 Task: Share through Files "Movie C.mp4" with resolution 720p
Action: Mouse moved to (196, 117)
Screenshot: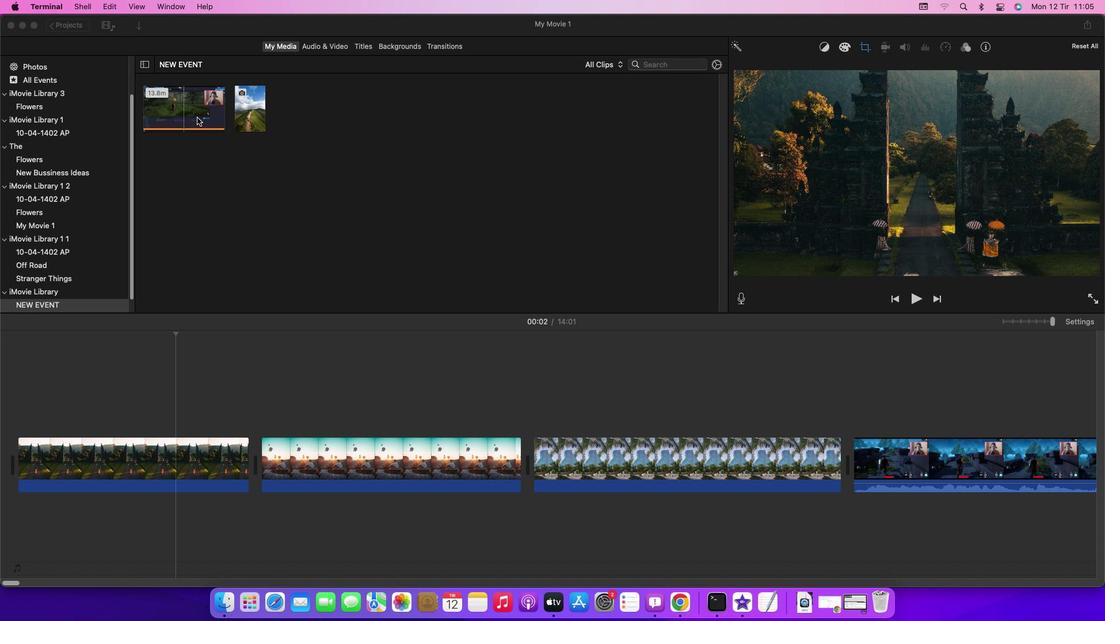 
Action: Mouse pressed left at (196, 117)
Screenshot: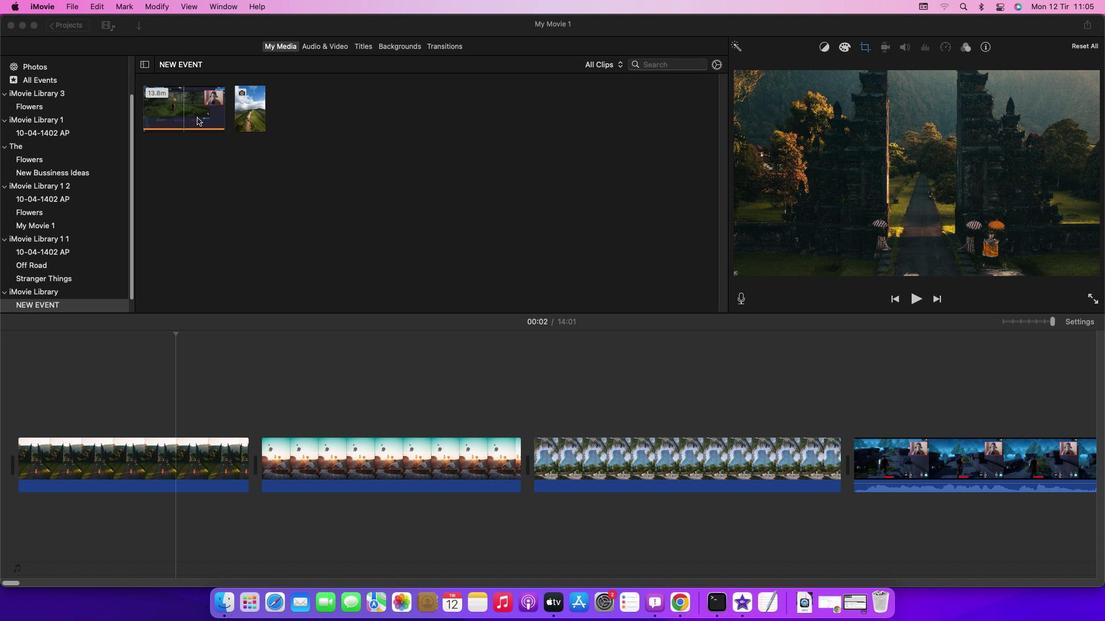 
Action: Mouse moved to (75, 7)
Screenshot: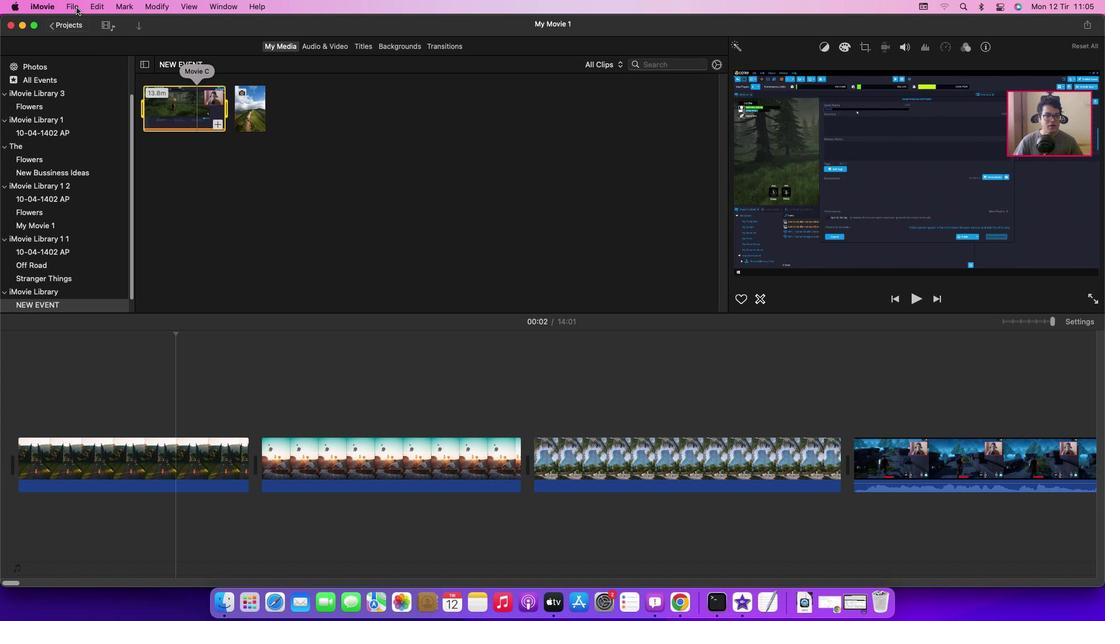 
Action: Mouse pressed left at (75, 7)
Screenshot: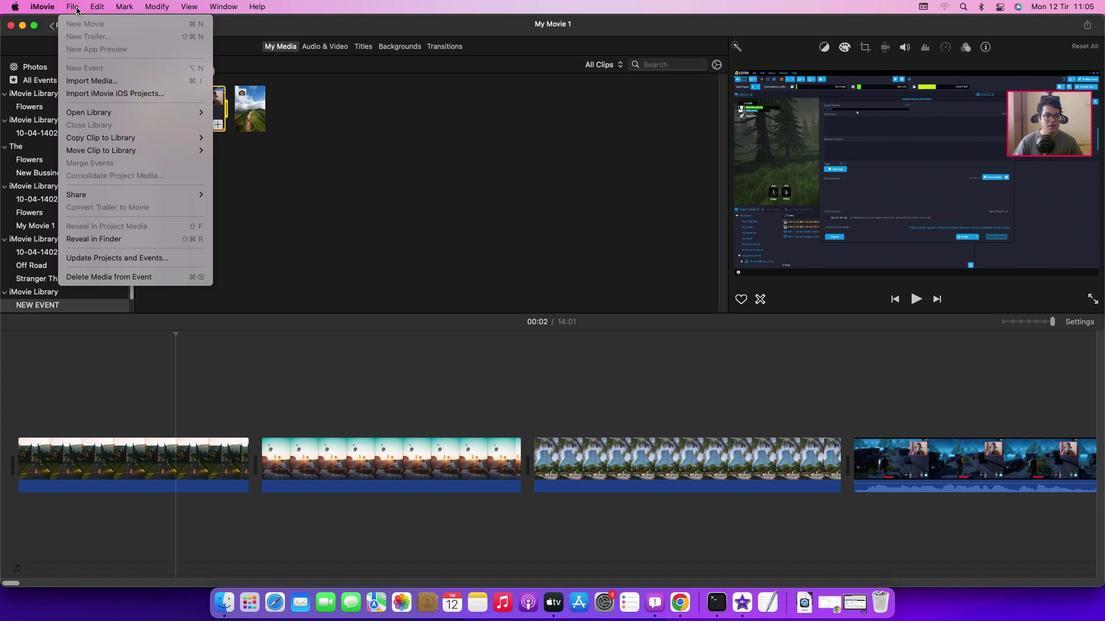 
Action: Mouse moved to (257, 237)
Screenshot: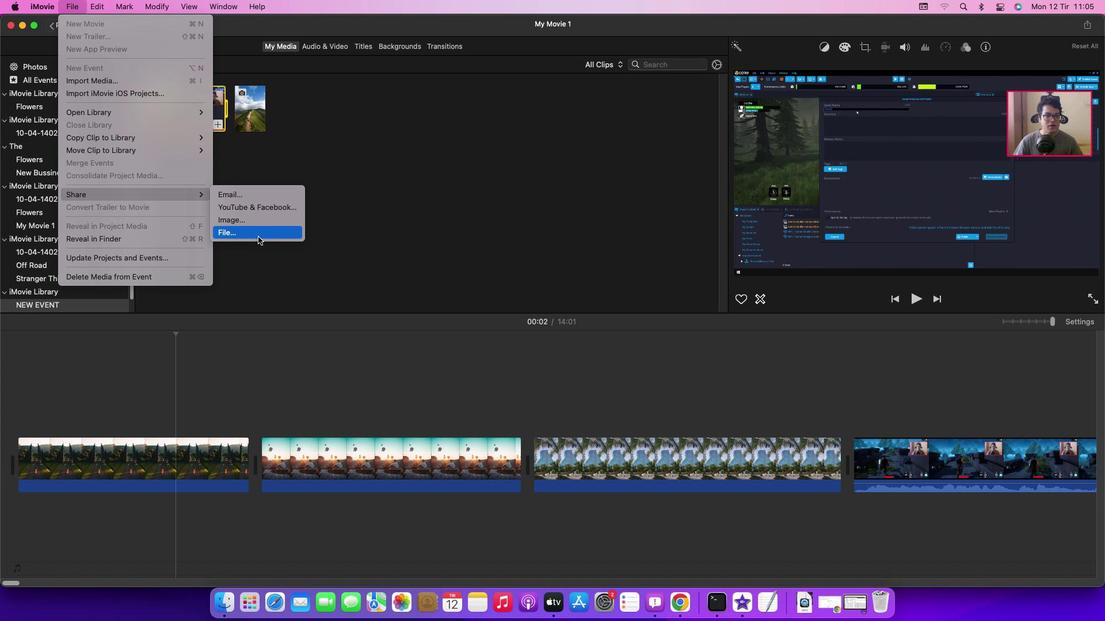 
Action: Mouse pressed left at (257, 237)
Screenshot: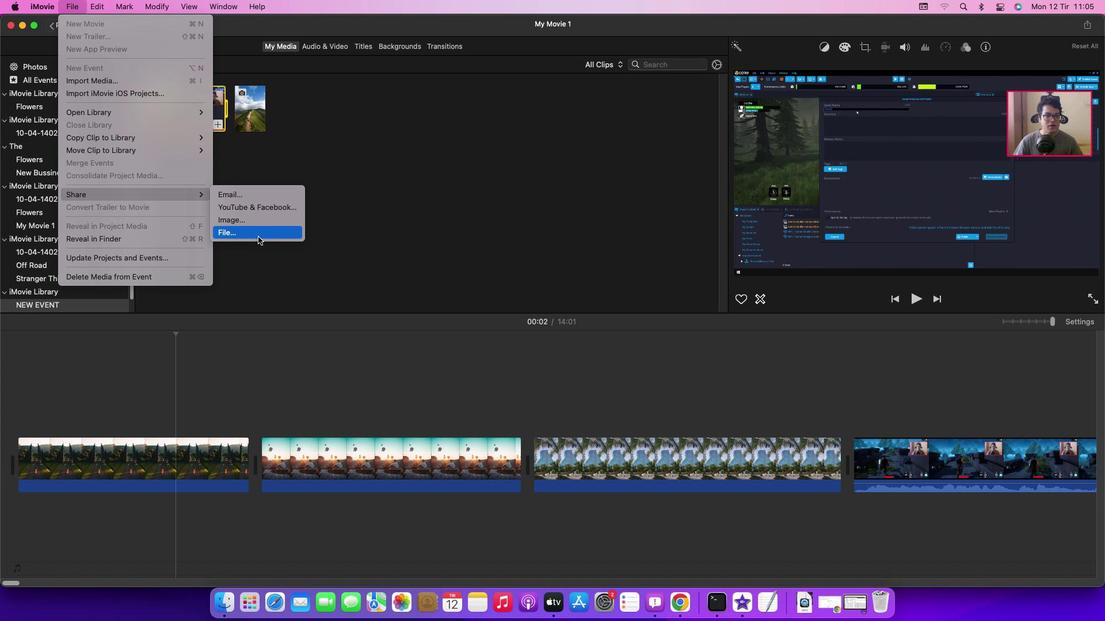 
Action: Mouse moved to (633, 194)
Screenshot: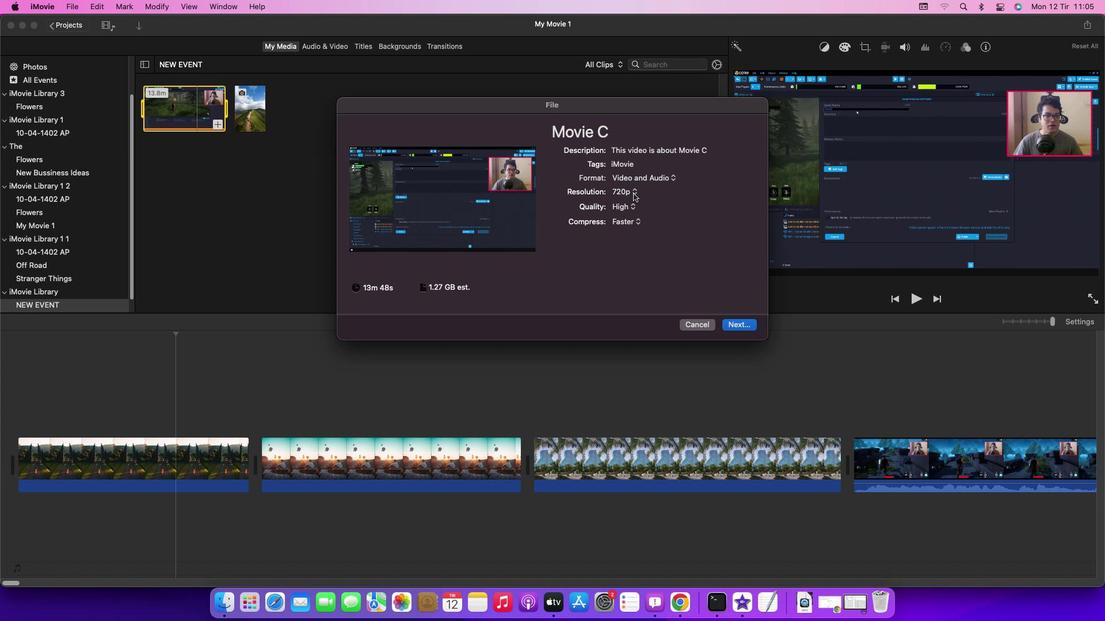 
Action: Mouse pressed left at (633, 194)
Screenshot: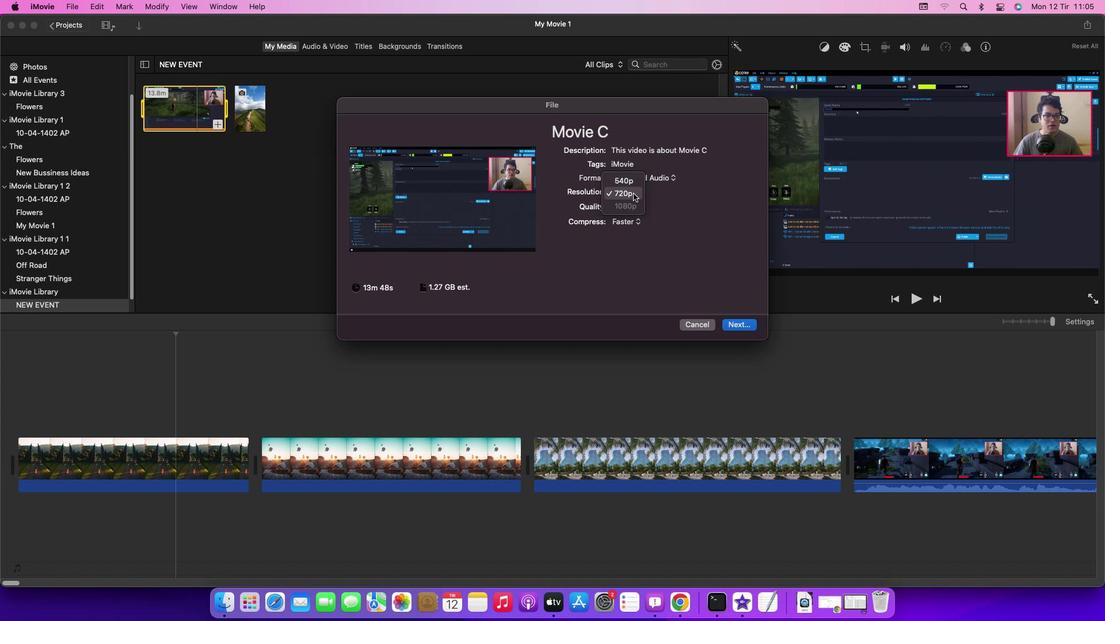 
Action: Mouse pressed left at (633, 194)
Screenshot: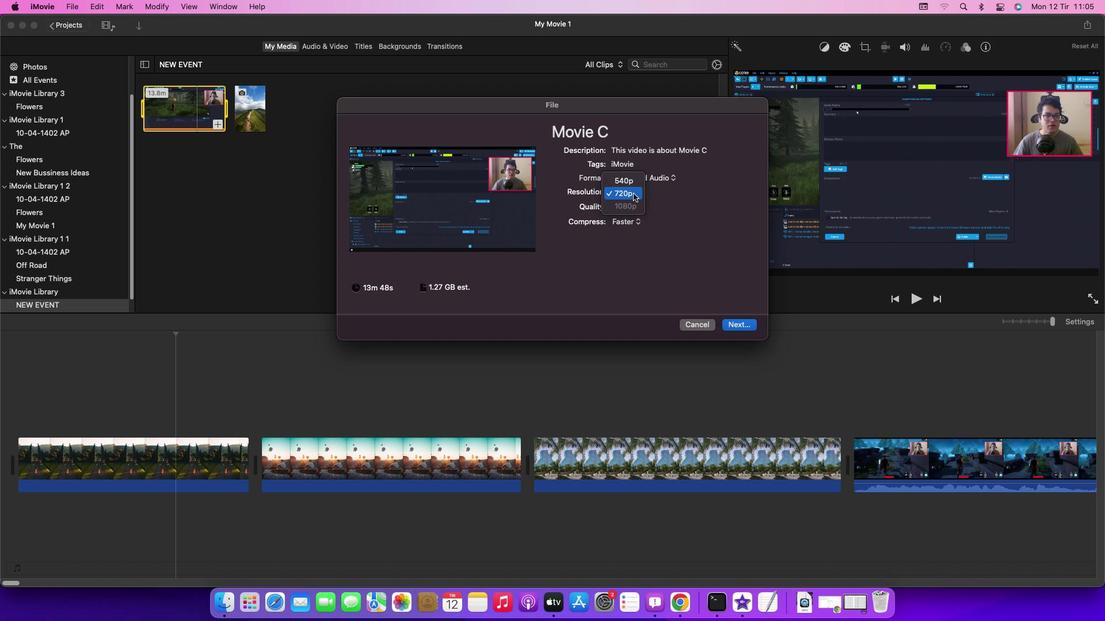 
Action: Mouse moved to (587, 281)
Screenshot: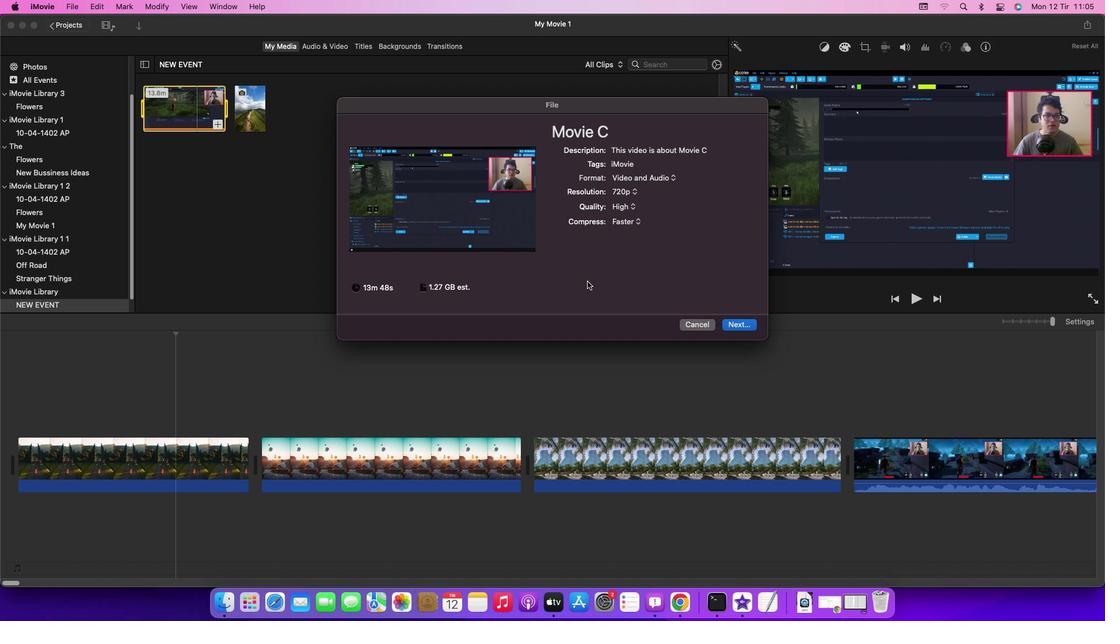 
